 Task: Create a due date automation trigger when advanced on, on the monday of the week before a card is due add fields with custom field "Resume" set to a date less than 1 working days ago at 11:00 AM.
Action: Mouse moved to (1107, 91)
Screenshot: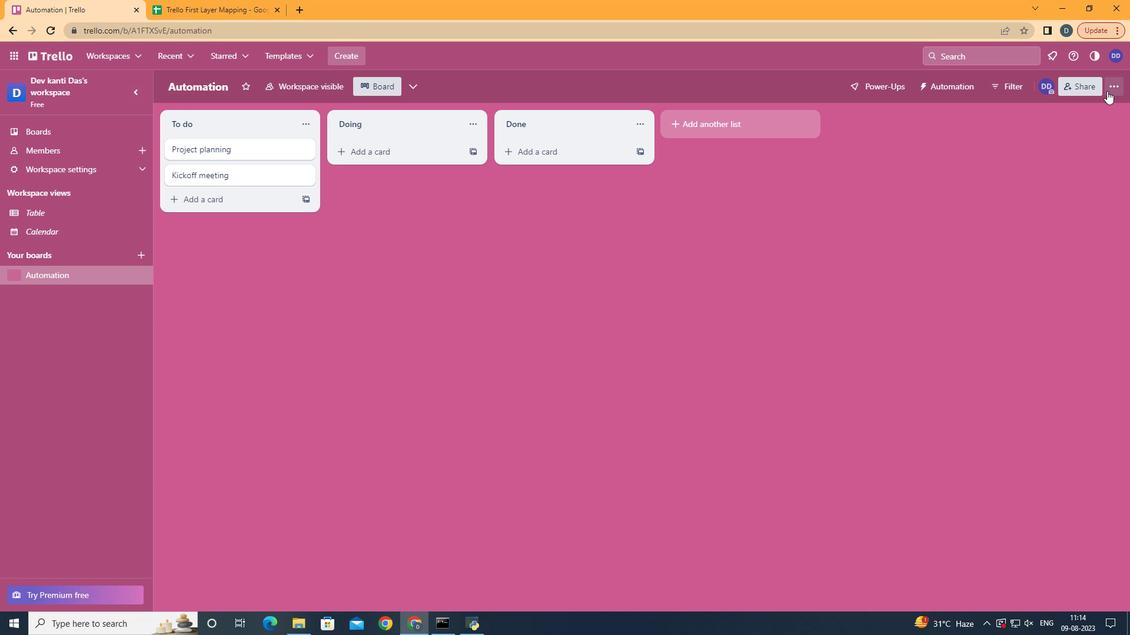 
Action: Mouse pressed left at (1107, 91)
Screenshot: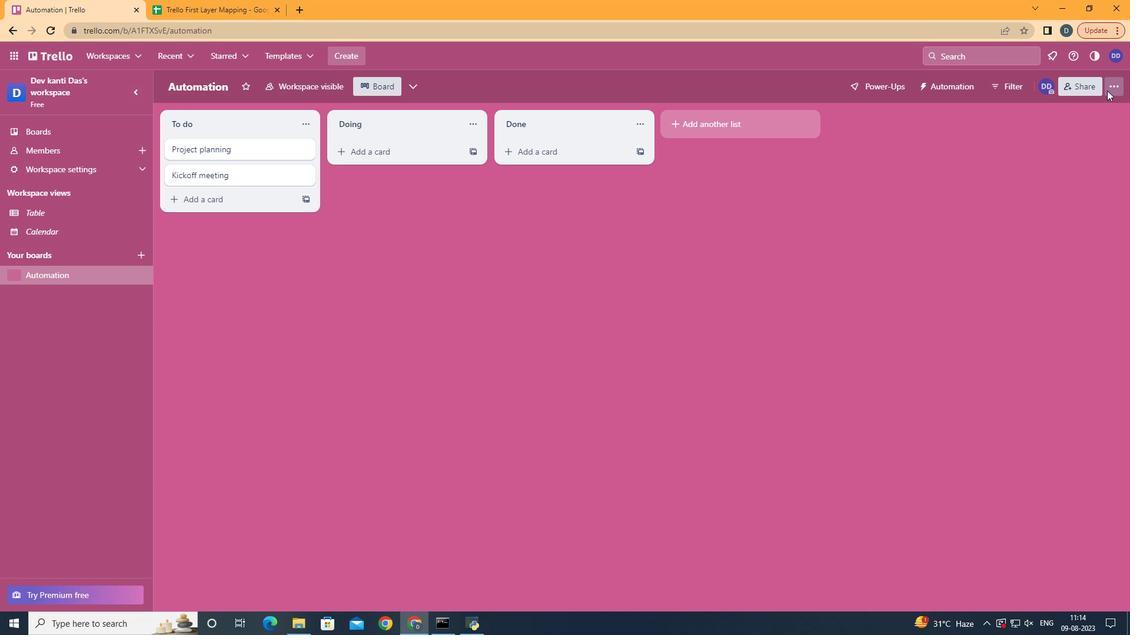 
Action: Mouse moved to (1026, 267)
Screenshot: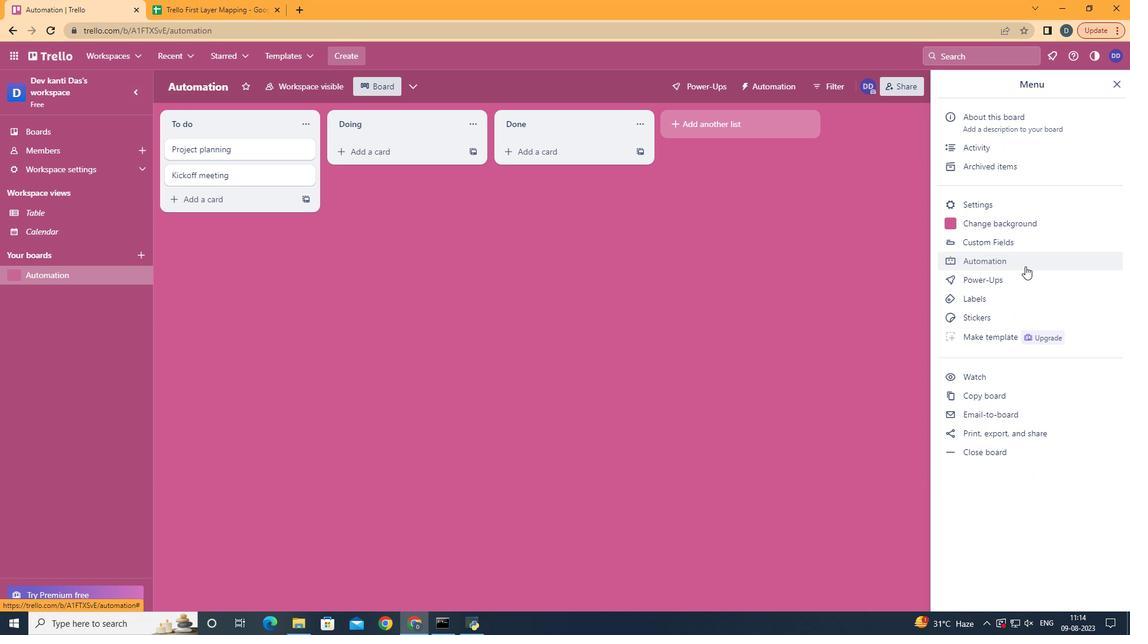 
Action: Mouse pressed left at (1026, 267)
Screenshot: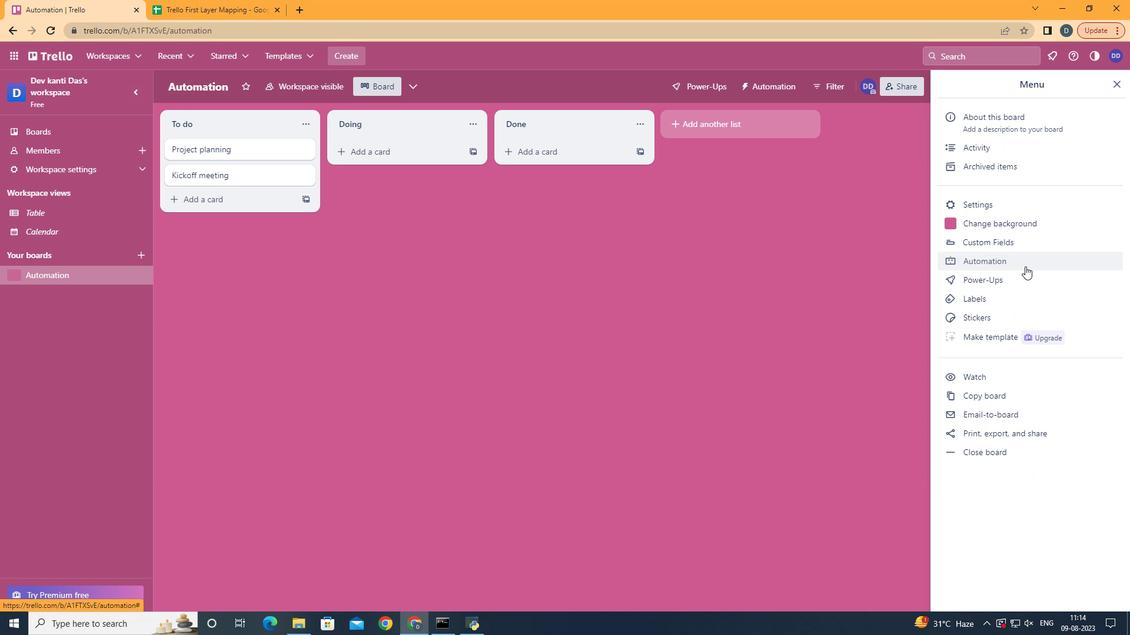
Action: Mouse moved to (213, 244)
Screenshot: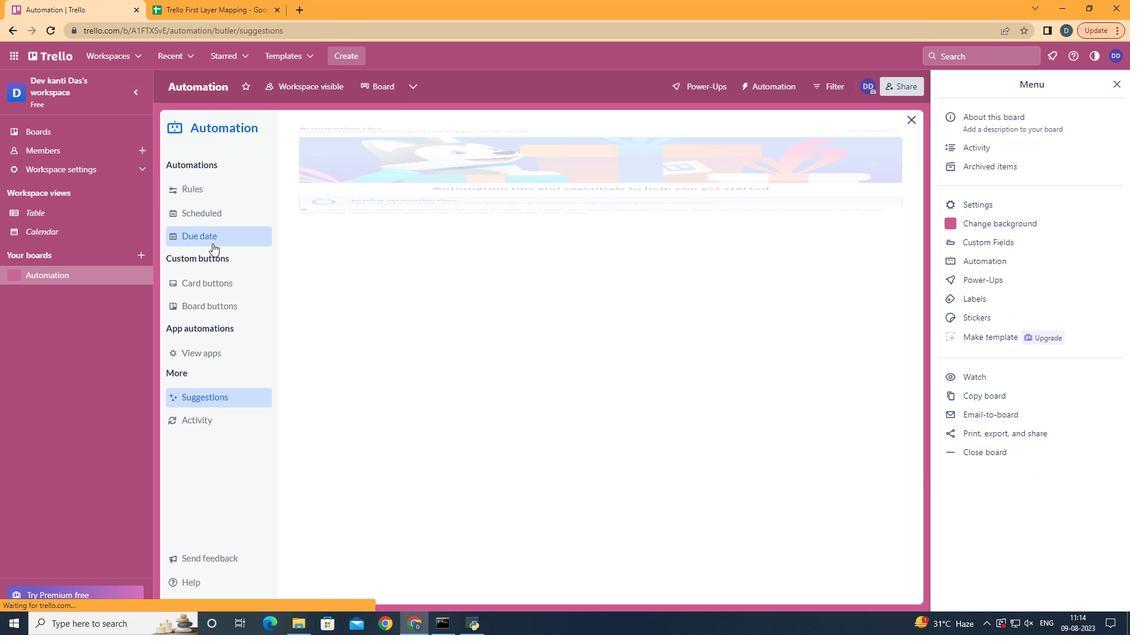 
Action: Mouse pressed left at (213, 244)
Screenshot: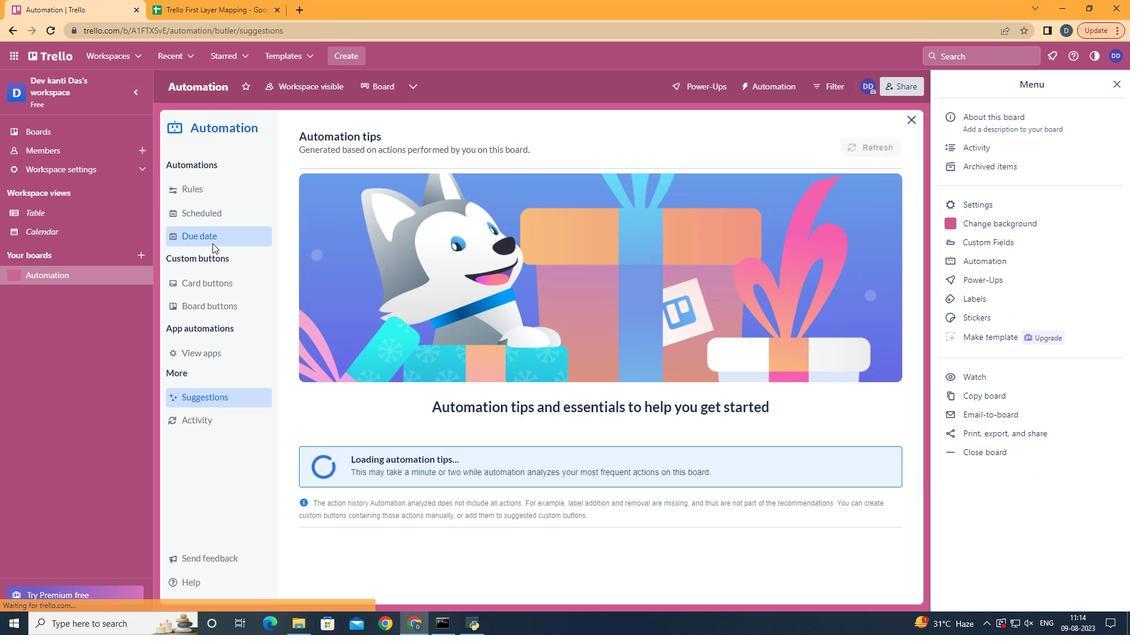 
Action: Mouse moved to (827, 145)
Screenshot: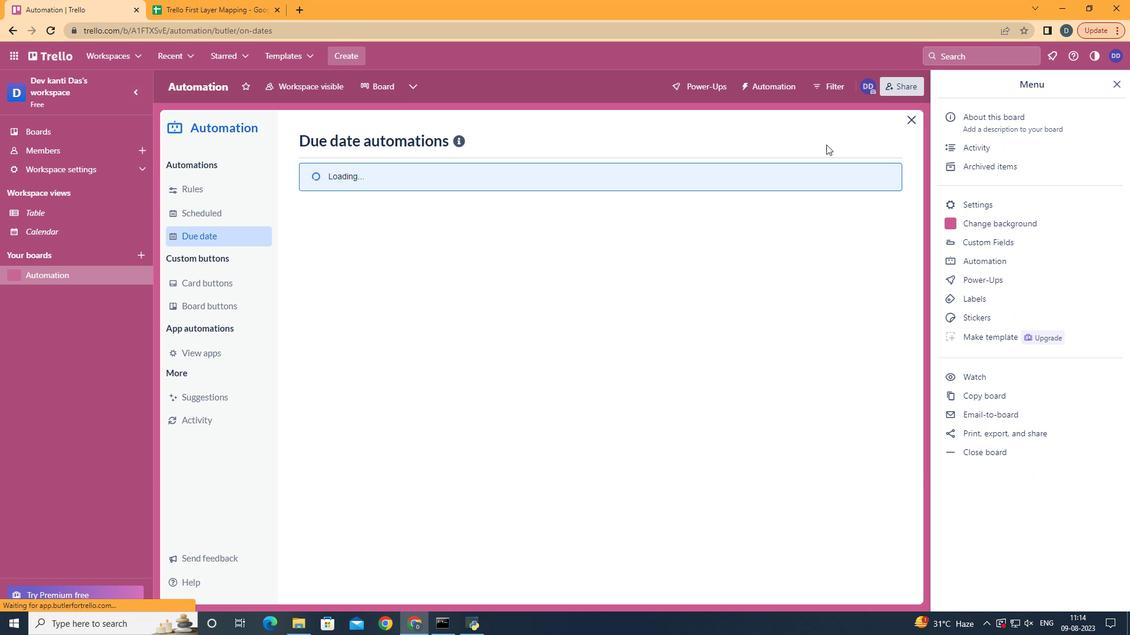 
Action: Mouse pressed left at (827, 145)
Screenshot: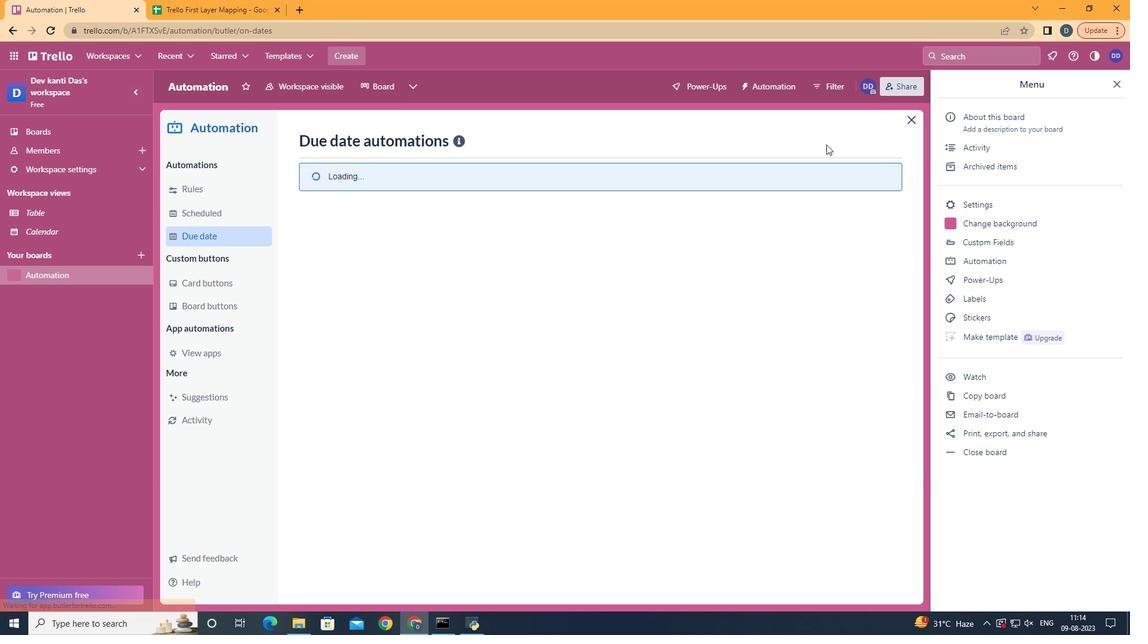 
Action: Mouse moved to (828, 138)
Screenshot: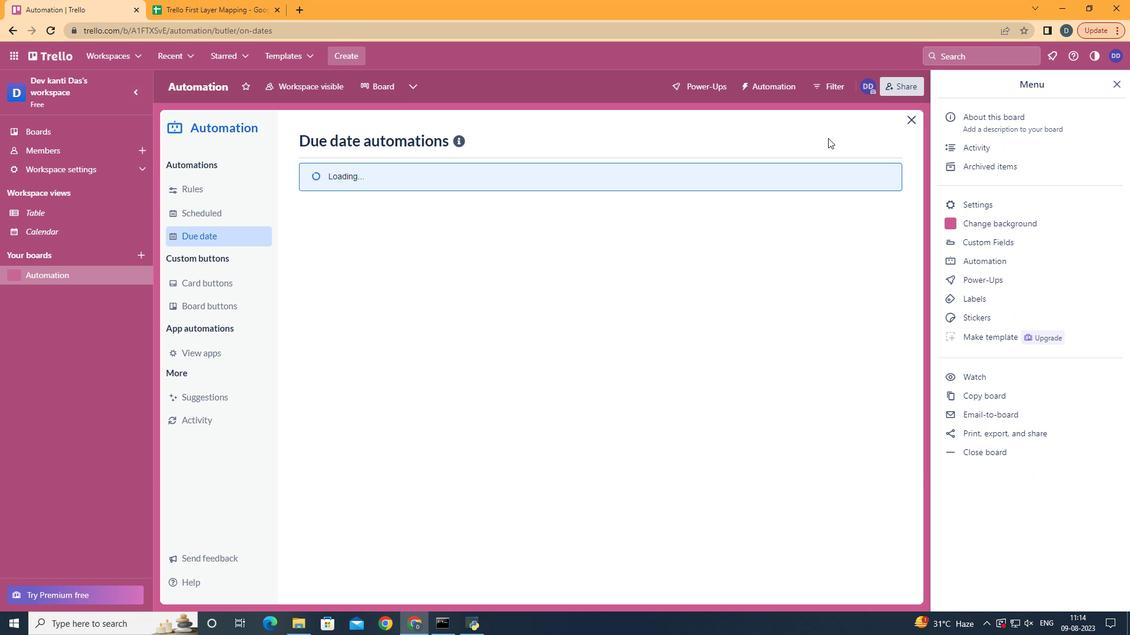 
Action: Mouse pressed left at (828, 138)
Screenshot: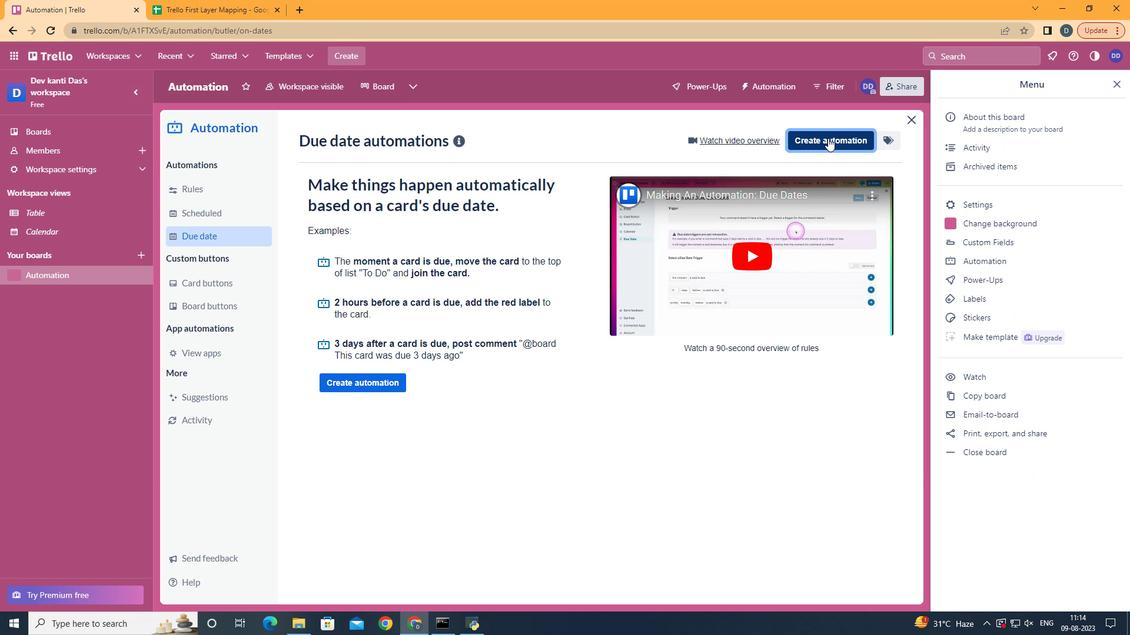 
Action: Mouse moved to (675, 252)
Screenshot: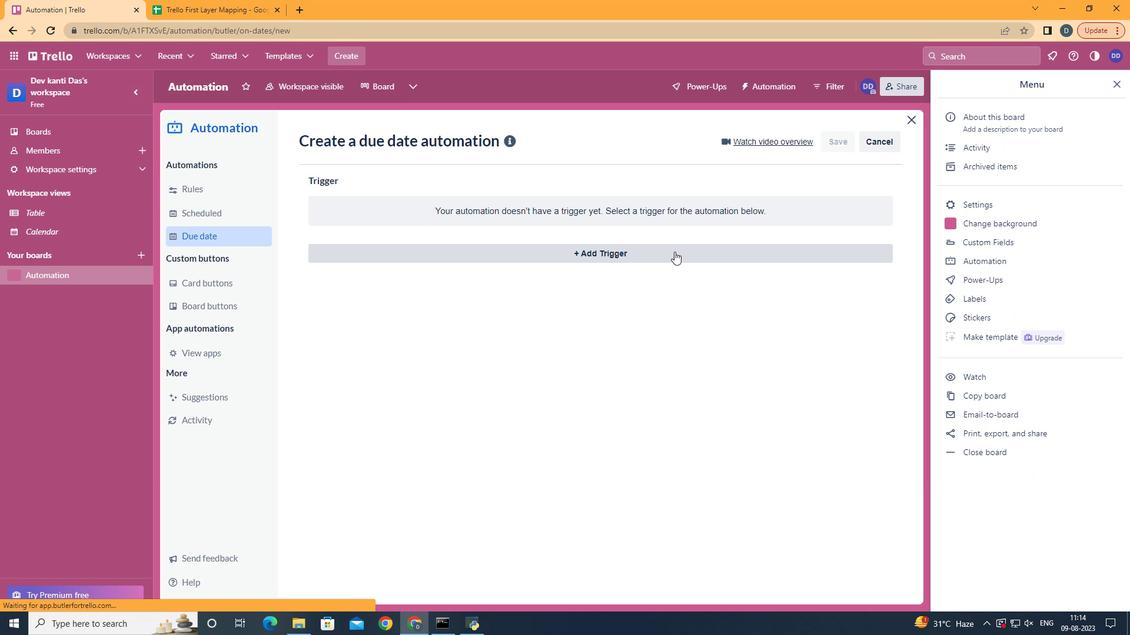 
Action: Mouse pressed left at (675, 252)
Screenshot: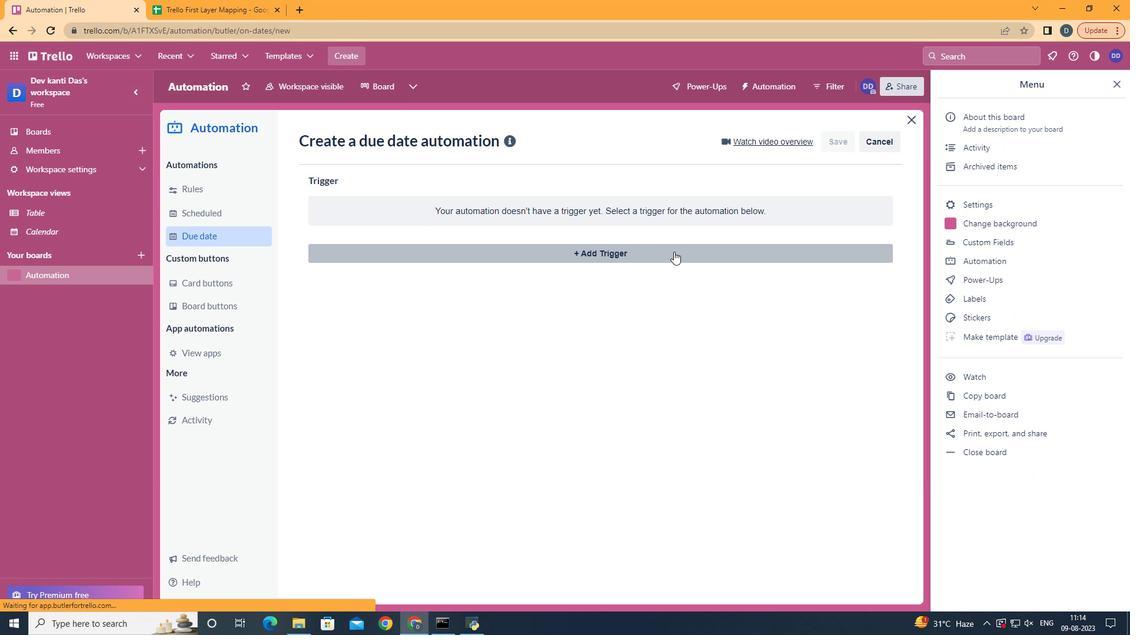 
Action: Mouse moved to (424, 563)
Screenshot: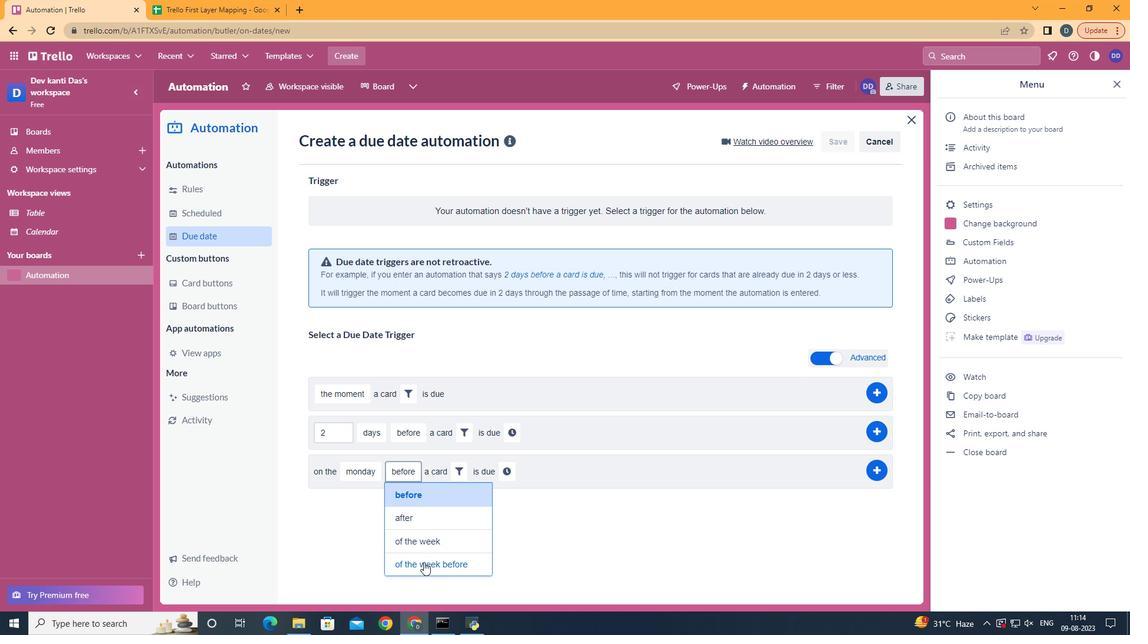 
Action: Mouse pressed left at (424, 563)
Screenshot: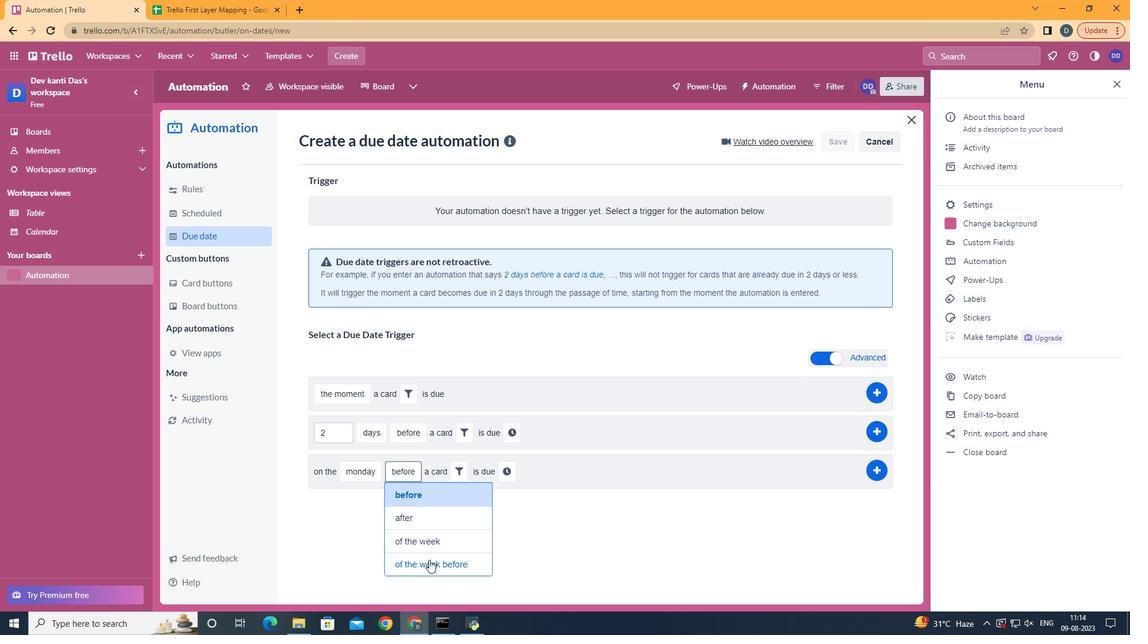 
Action: Mouse moved to (502, 468)
Screenshot: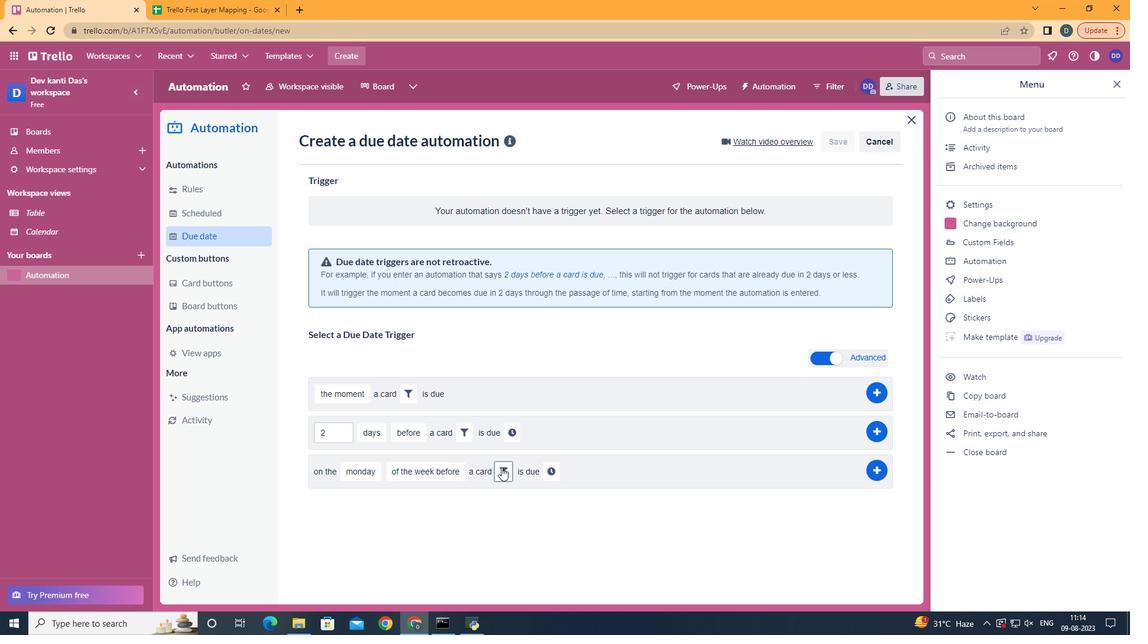 
Action: Mouse pressed left at (502, 468)
Screenshot: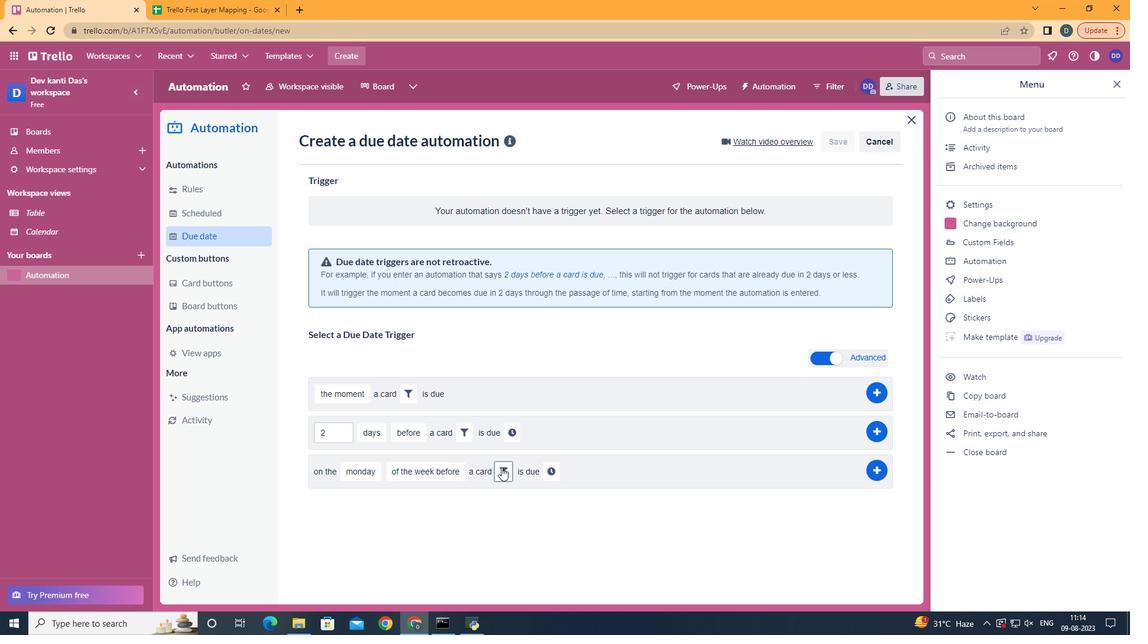 
Action: Mouse moved to (698, 518)
Screenshot: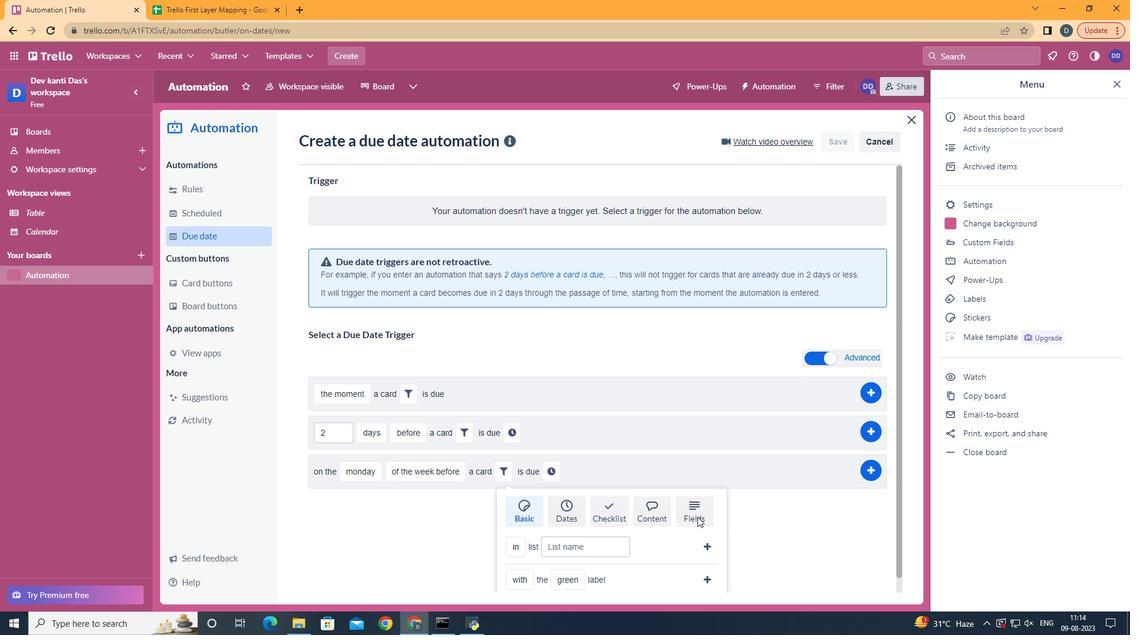 
Action: Mouse pressed left at (698, 518)
Screenshot: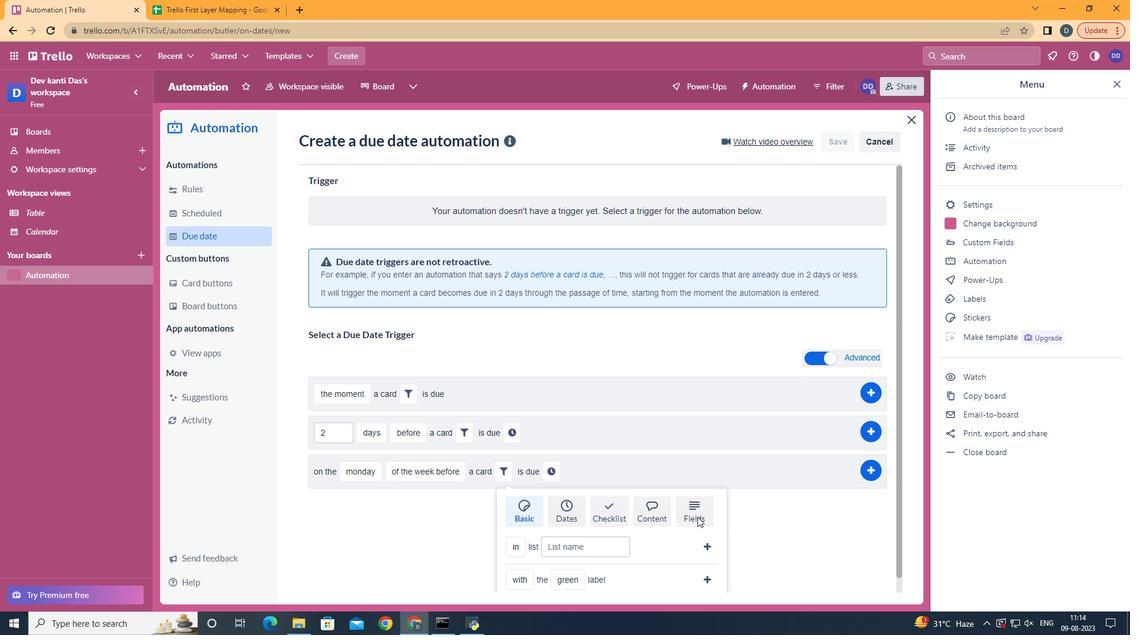 
Action: Mouse scrolled (698, 517) with delta (0, 0)
Screenshot: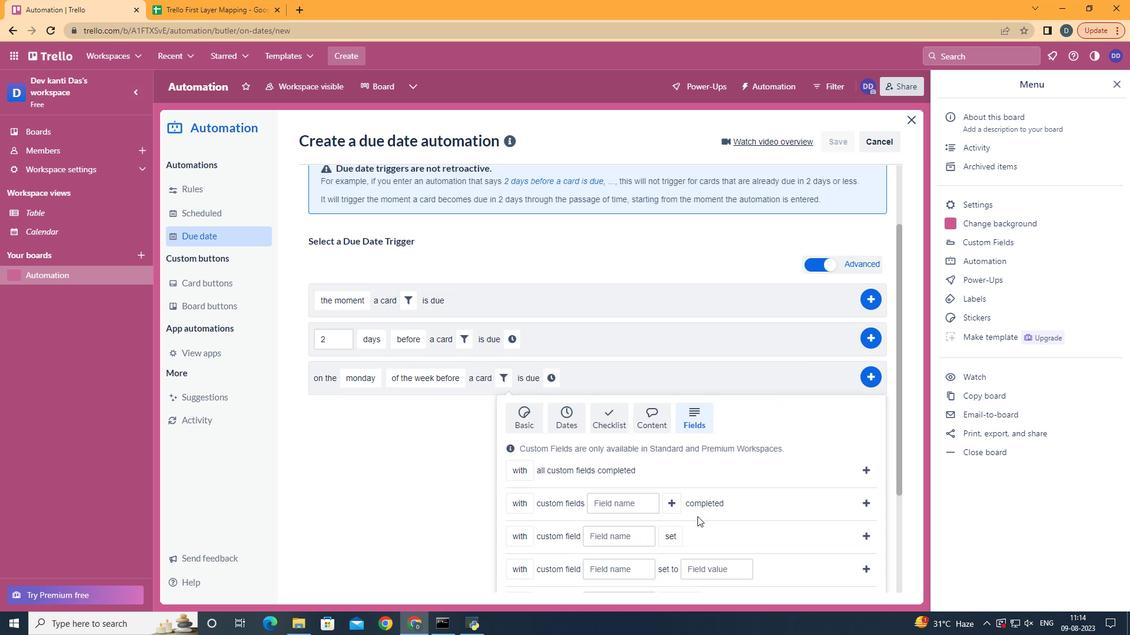 
Action: Mouse scrolled (698, 517) with delta (0, 0)
Screenshot: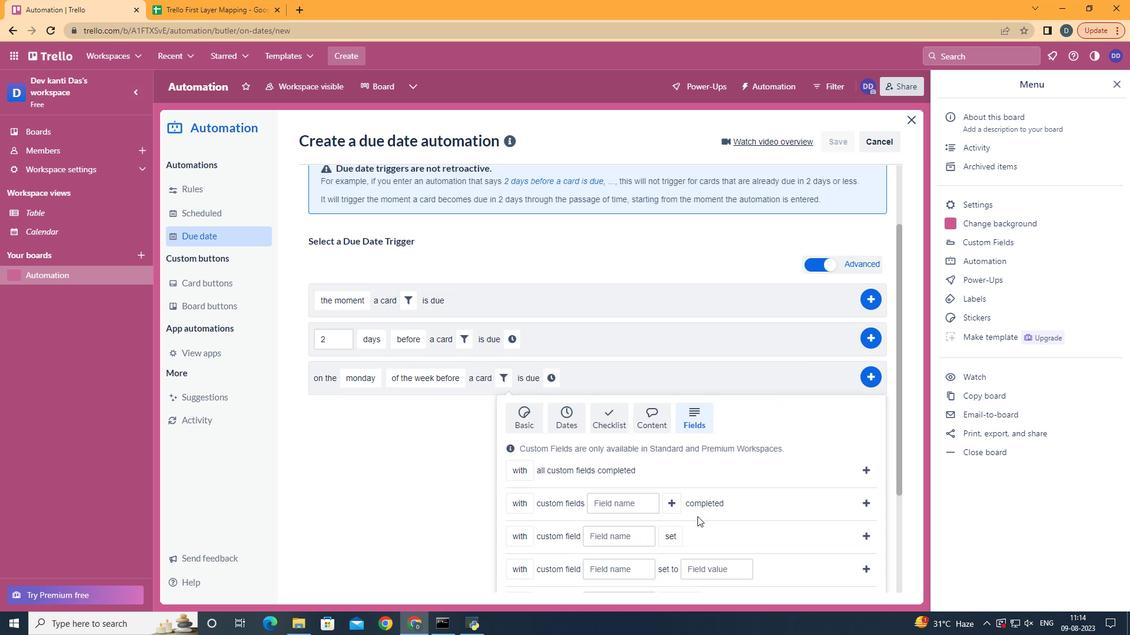 
Action: Mouse scrolled (698, 517) with delta (0, 0)
Screenshot: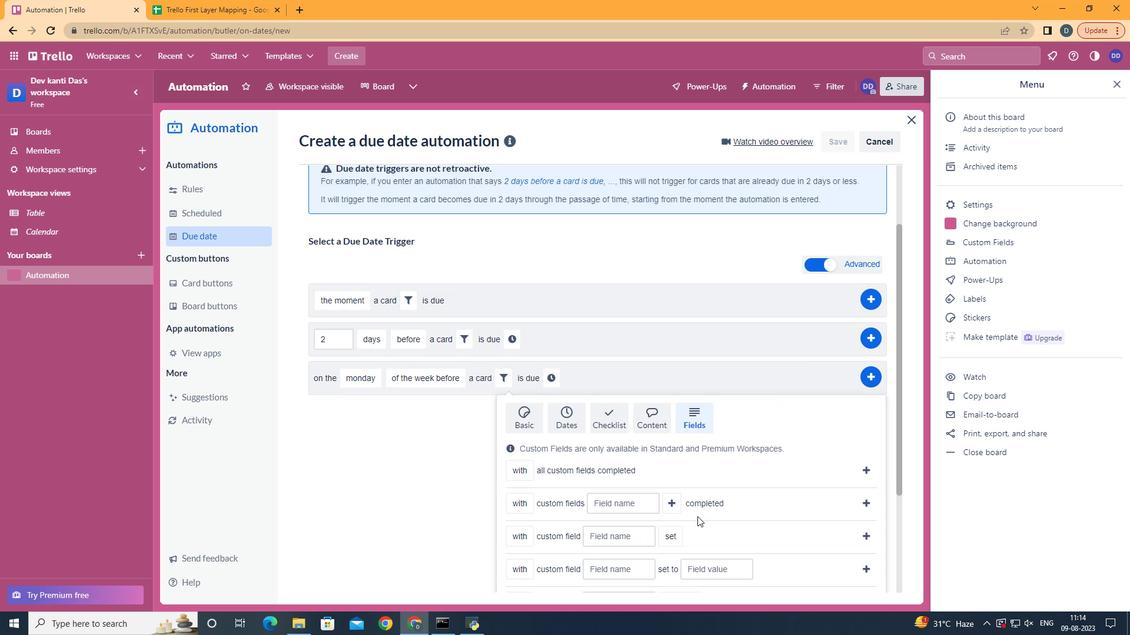 
Action: Mouse scrolled (698, 517) with delta (0, 0)
Screenshot: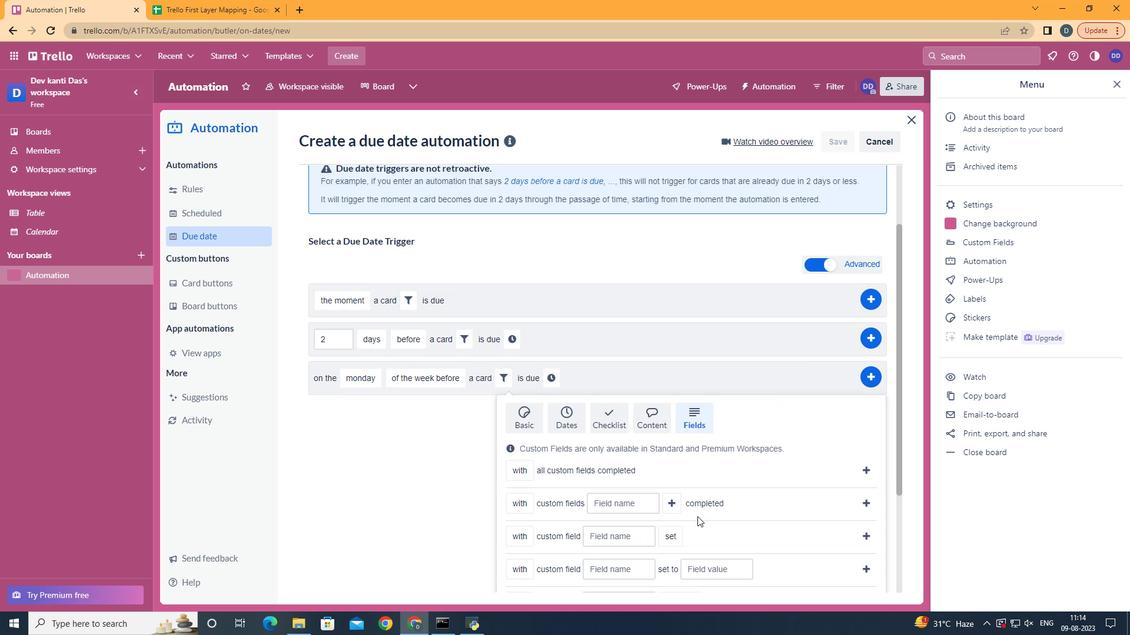 
Action: Mouse scrolled (698, 517) with delta (0, 0)
Screenshot: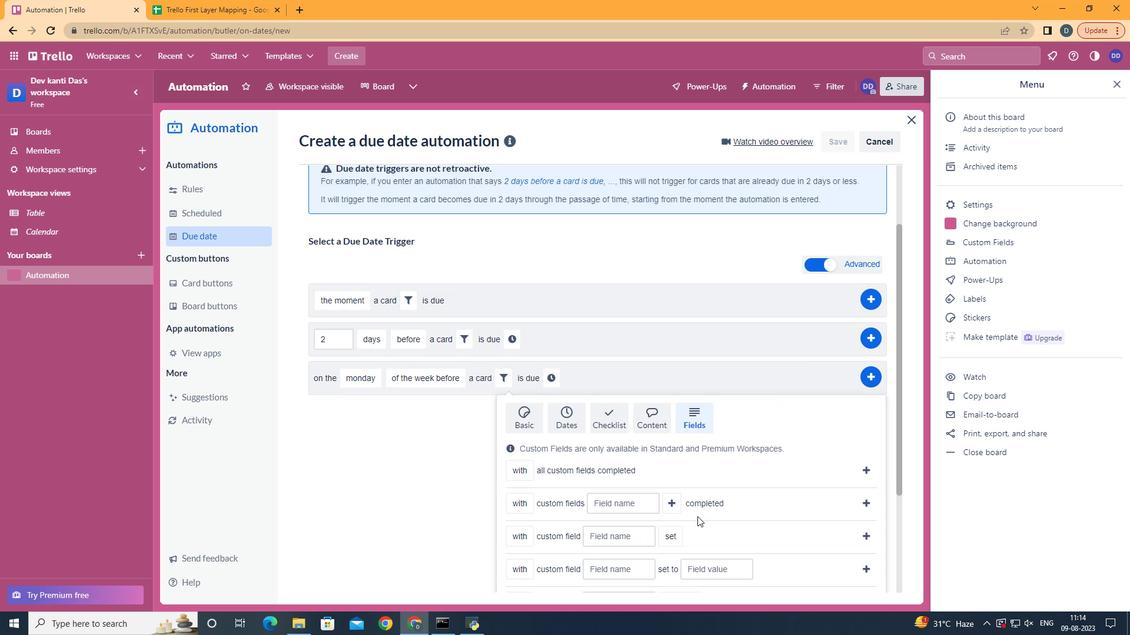 
Action: Mouse scrolled (698, 517) with delta (0, 0)
Screenshot: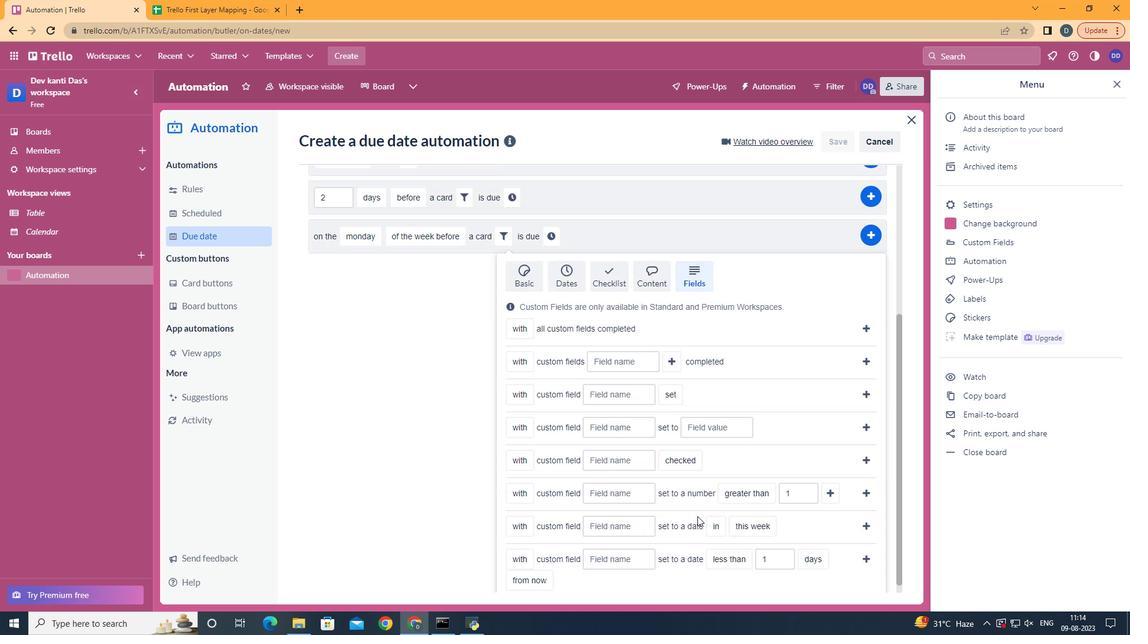 
Action: Mouse moved to (535, 502)
Screenshot: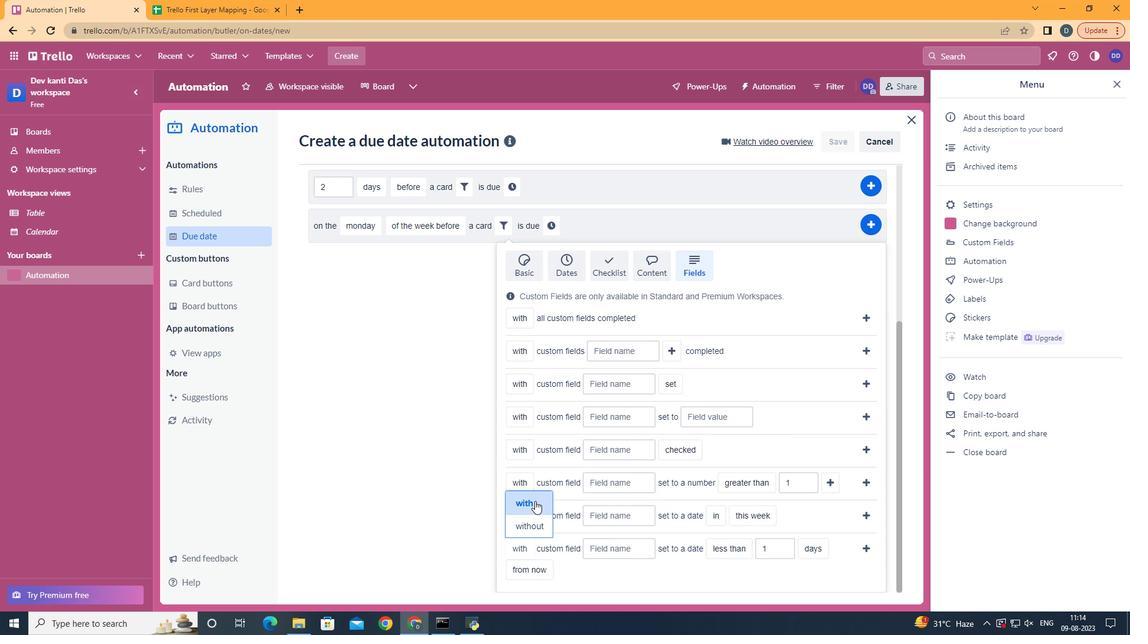 
Action: Mouse pressed left at (535, 502)
Screenshot: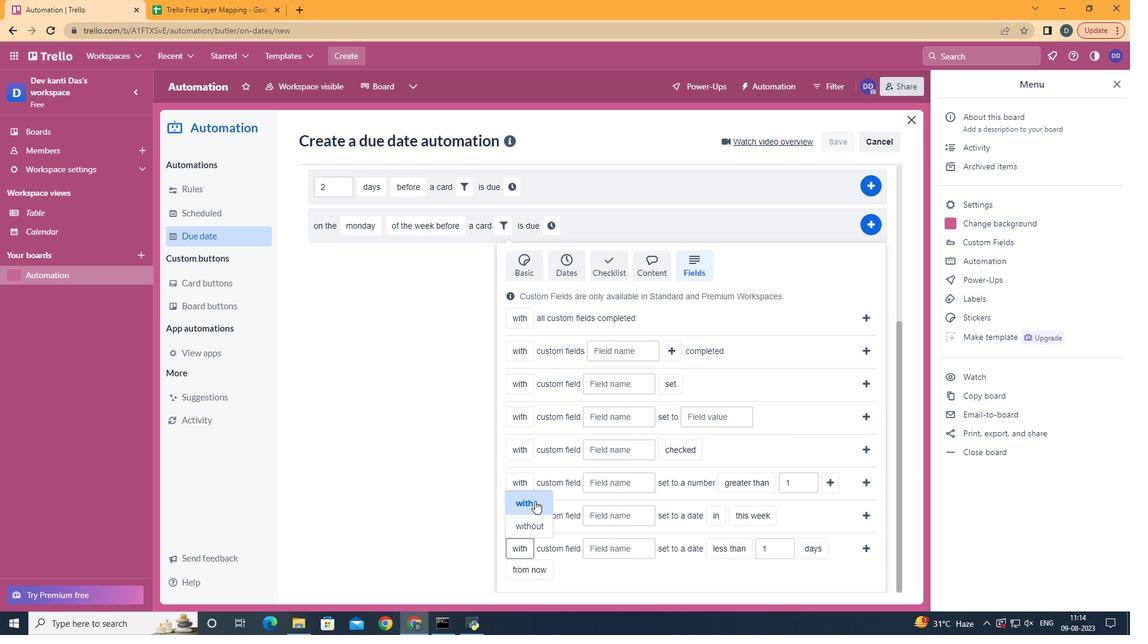 
Action: Mouse moved to (608, 546)
Screenshot: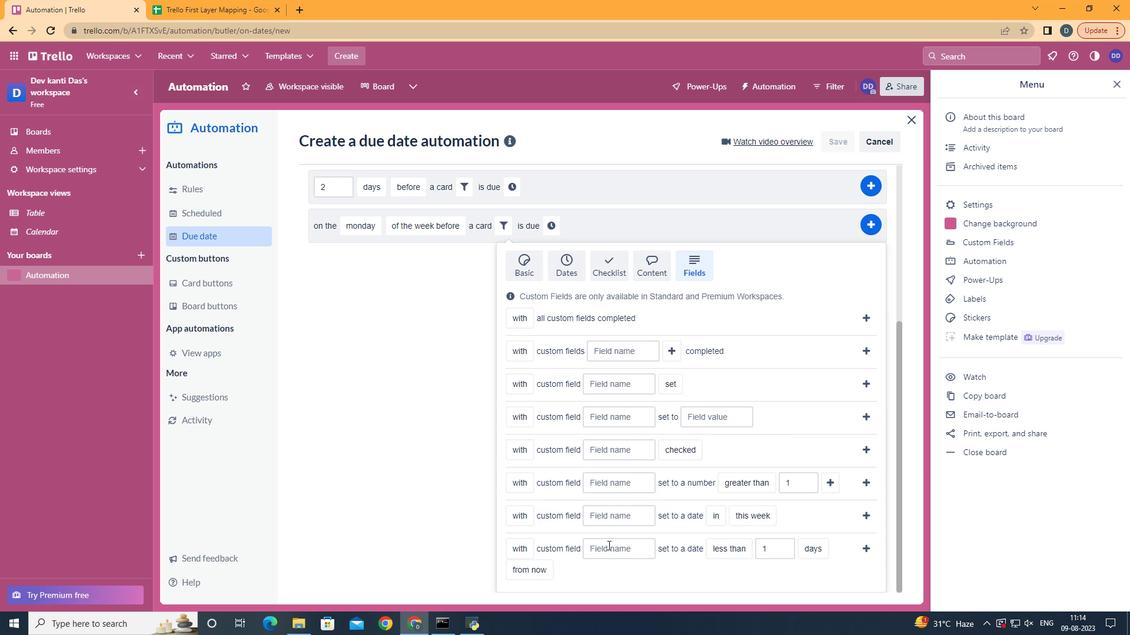 
Action: Mouse pressed left at (608, 546)
Screenshot: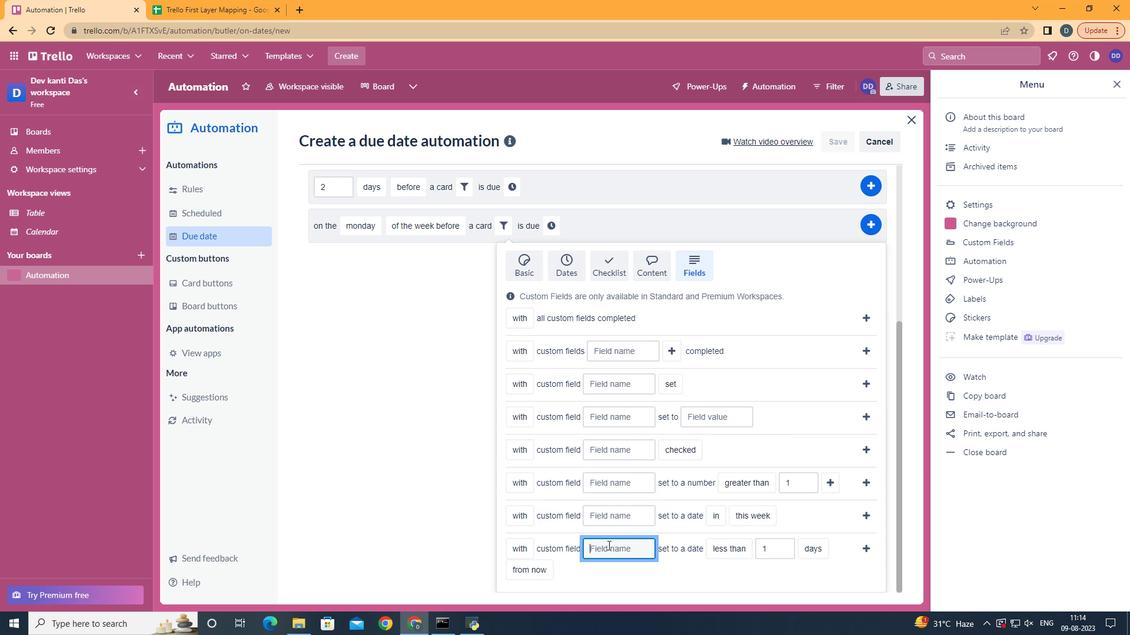 
Action: Key pressed <Key.shift>Resume
Screenshot: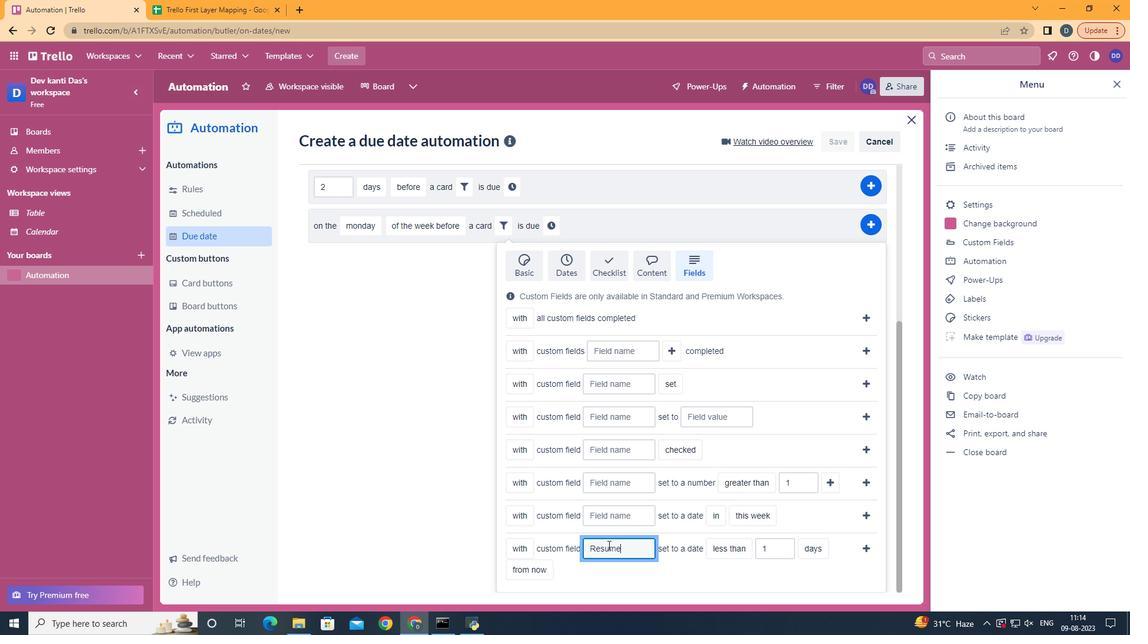 
Action: Mouse moved to (751, 462)
Screenshot: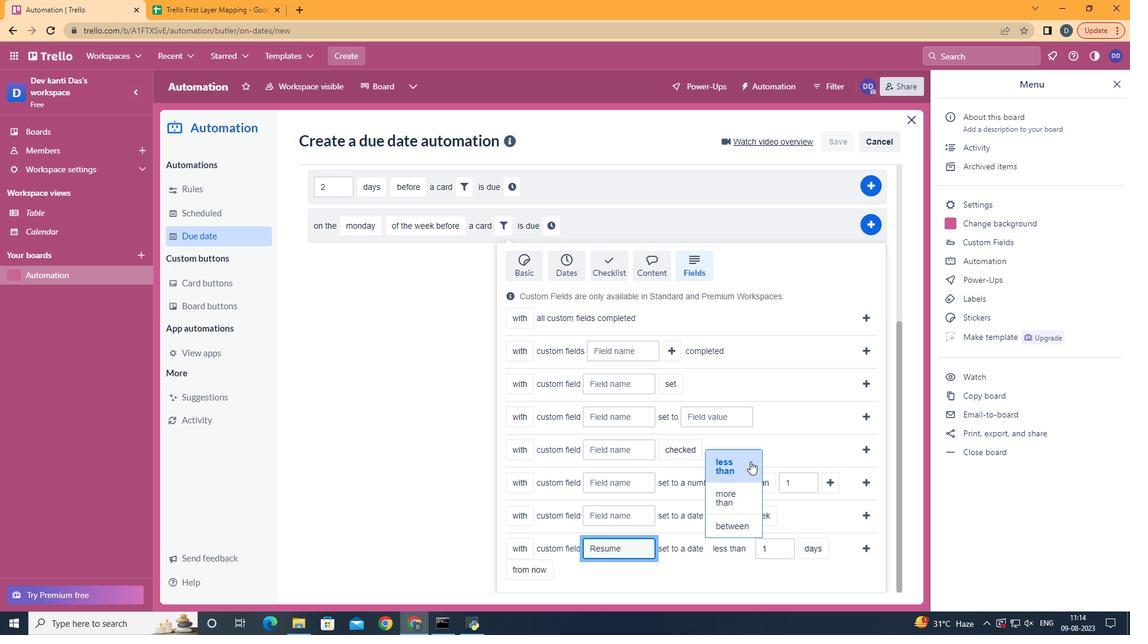 
Action: Mouse pressed left at (751, 462)
Screenshot: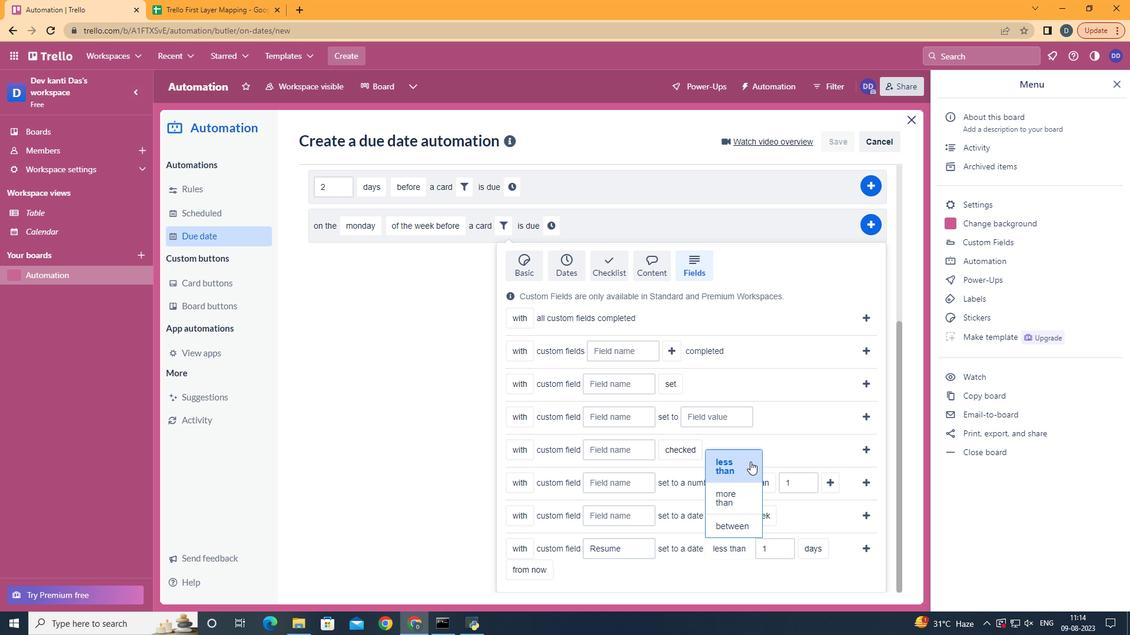 
Action: Mouse moved to (816, 532)
Screenshot: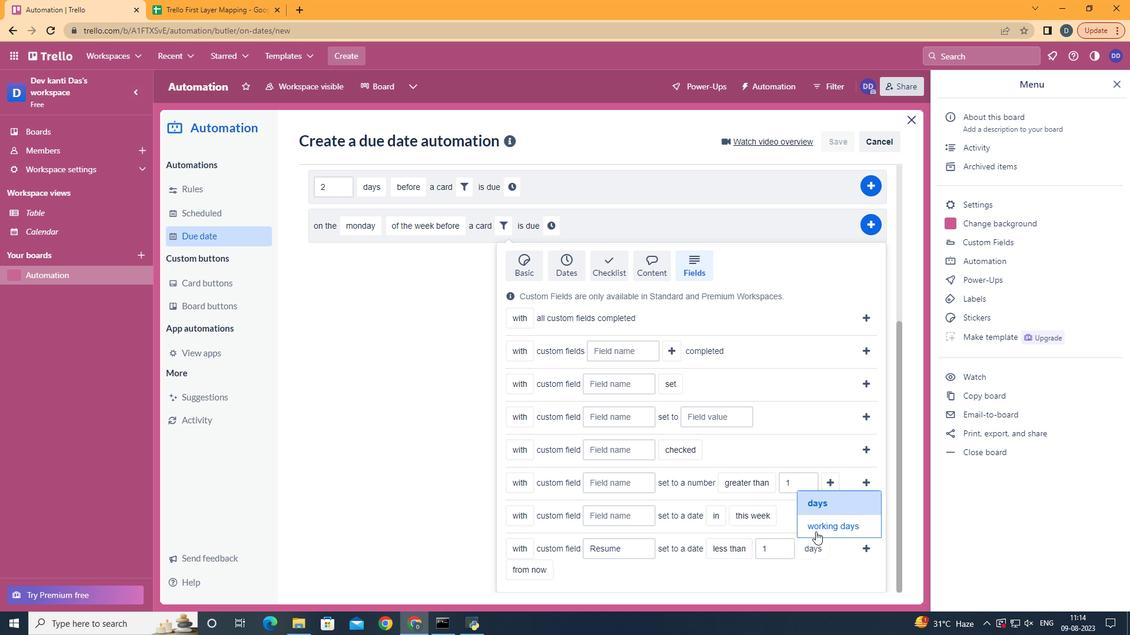
Action: Mouse pressed left at (816, 532)
Screenshot: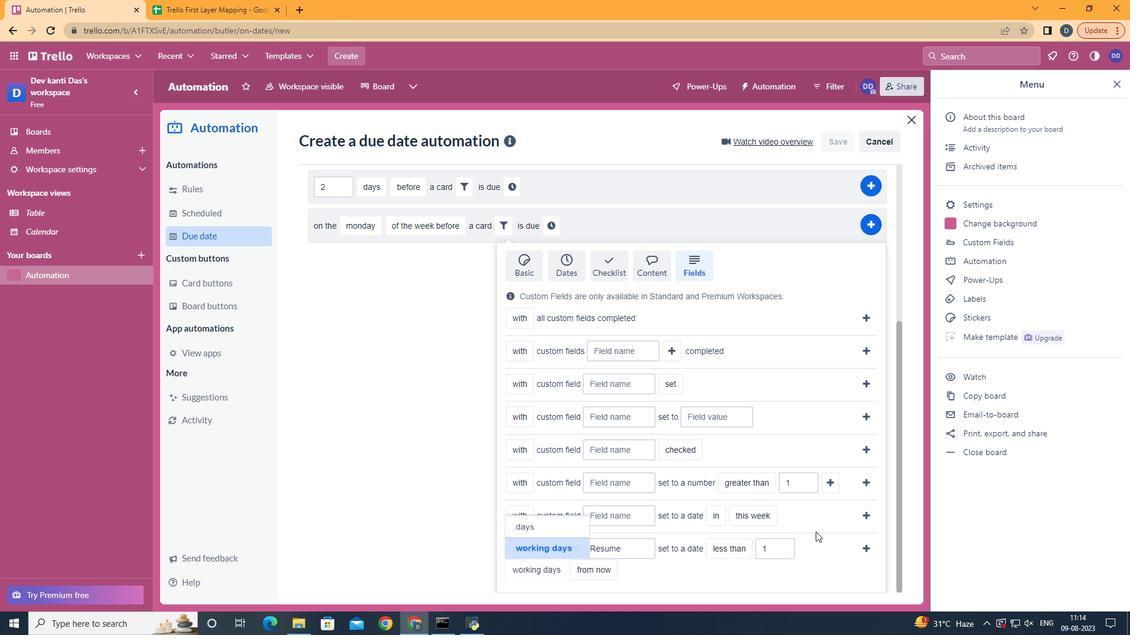 
Action: Mouse moved to (604, 552)
Screenshot: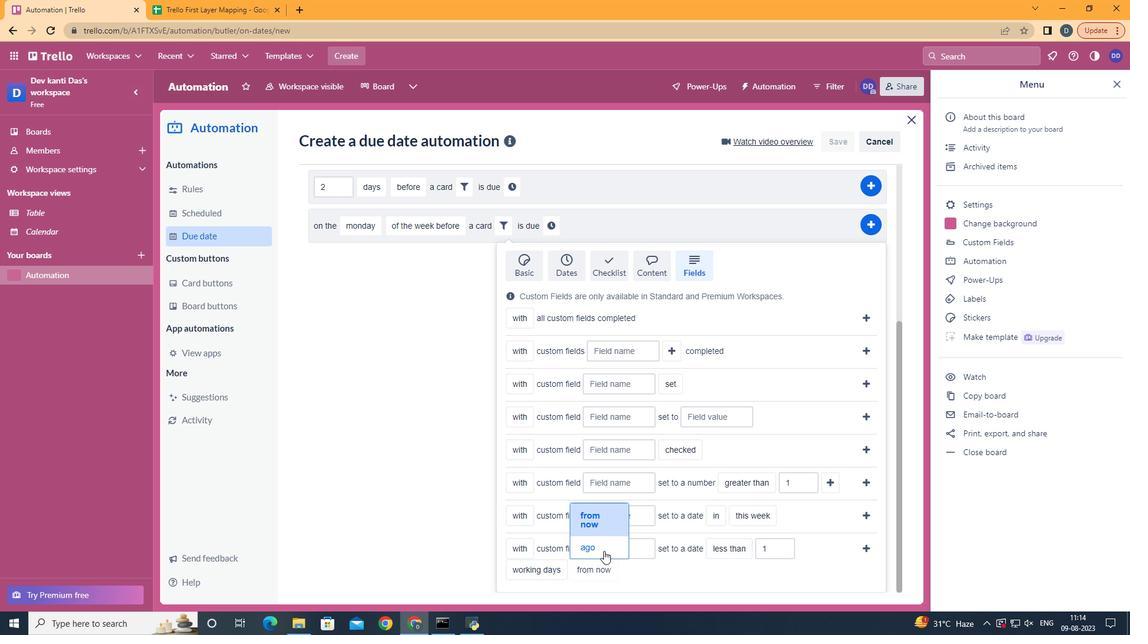 
Action: Mouse pressed left at (604, 552)
Screenshot: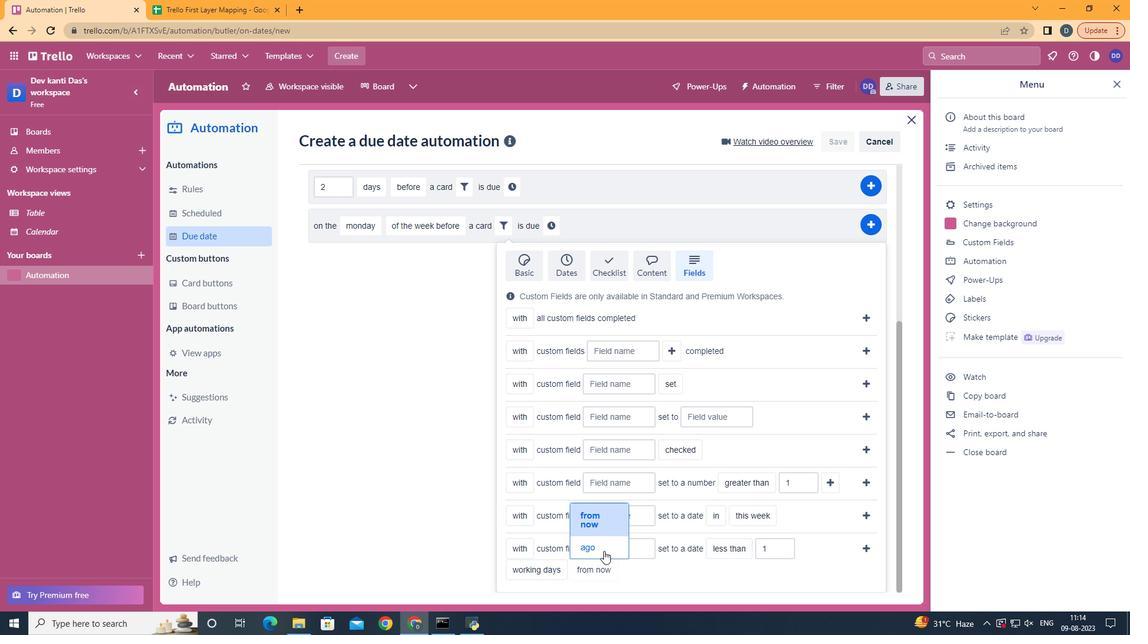 
Action: Mouse moved to (859, 549)
Screenshot: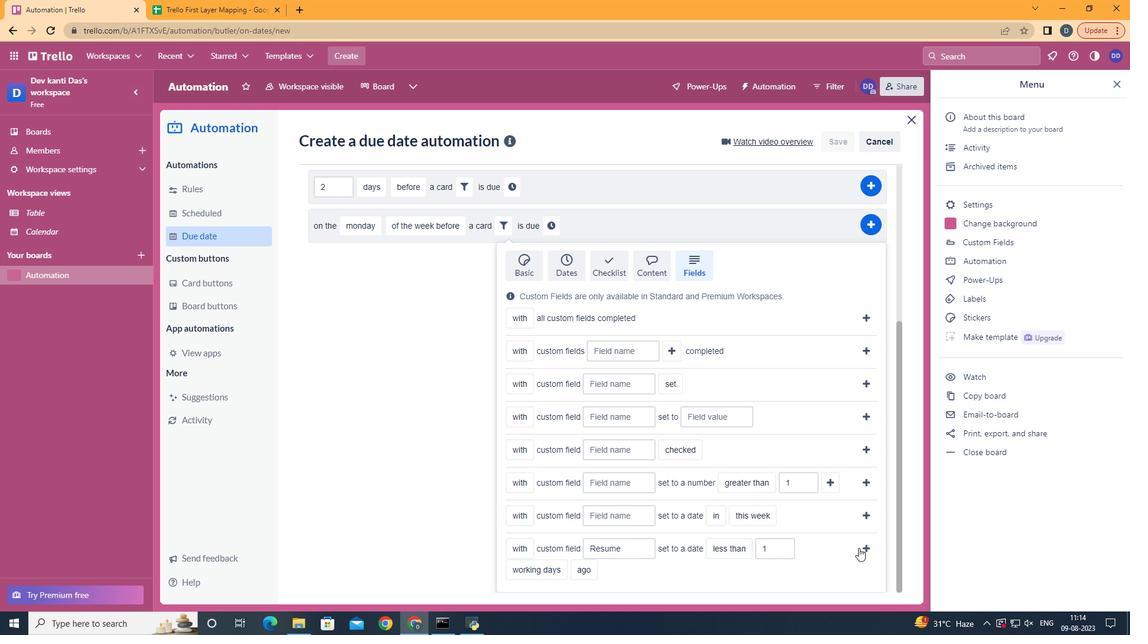 
Action: Mouse pressed left at (859, 549)
Screenshot: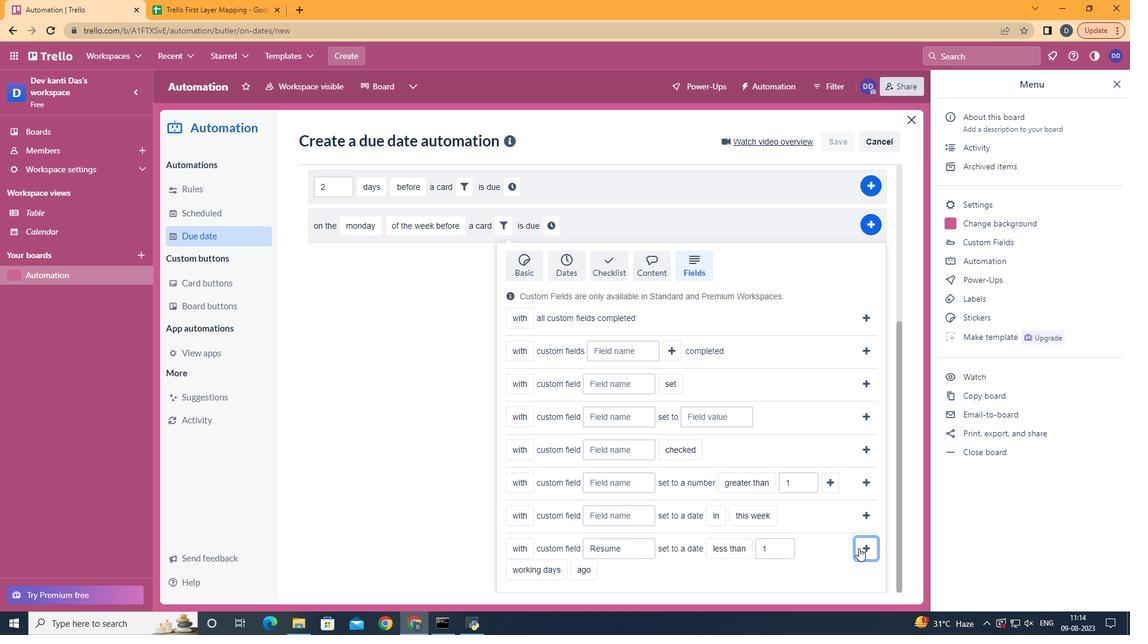 
Action: Mouse moved to (840, 475)
Screenshot: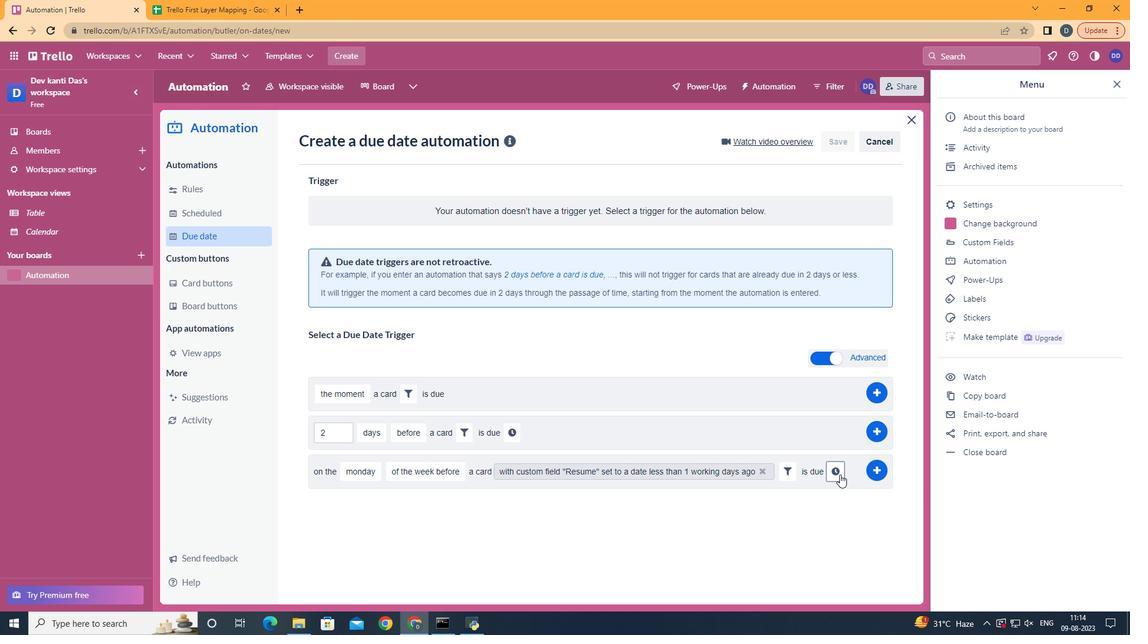 
Action: Mouse pressed left at (840, 475)
Screenshot: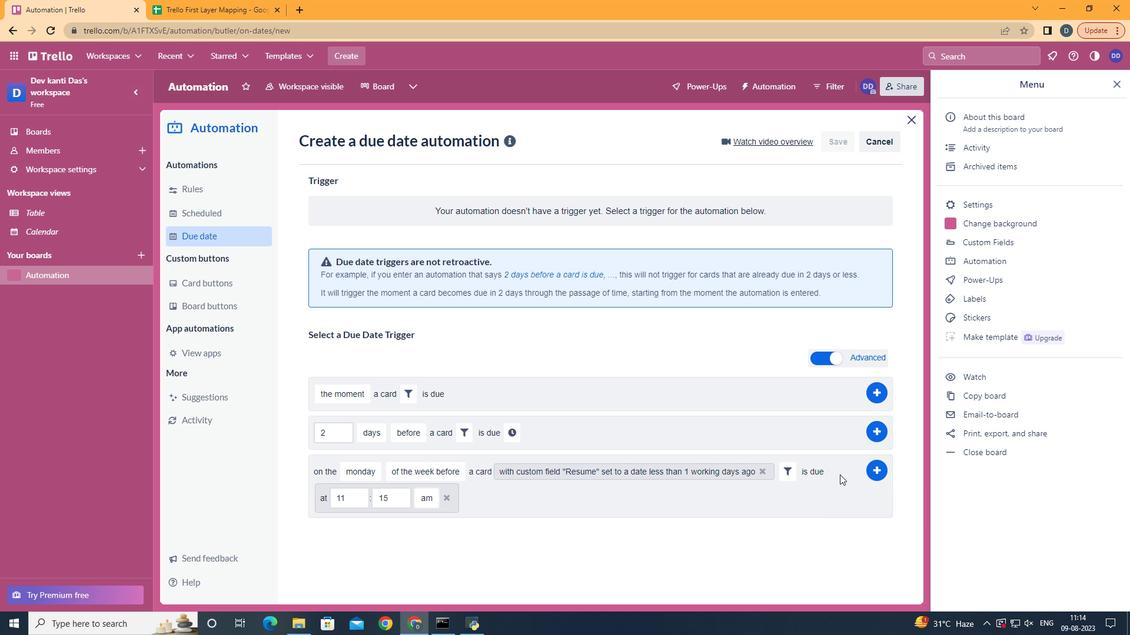 
Action: Mouse moved to (405, 498)
Screenshot: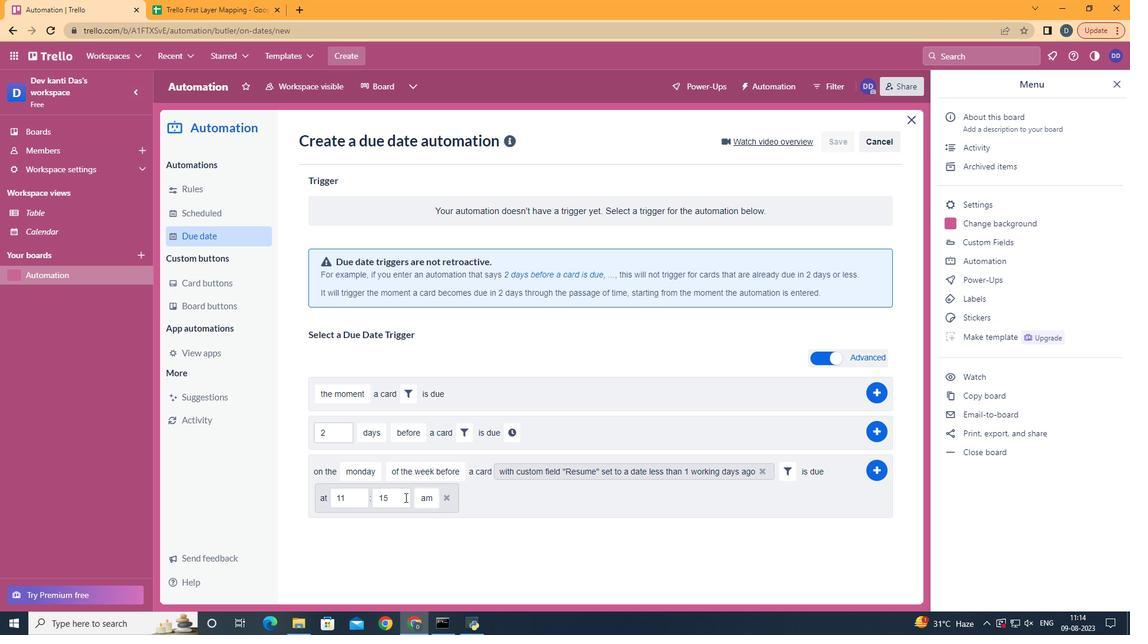 
Action: Mouse pressed left at (405, 498)
Screenshot: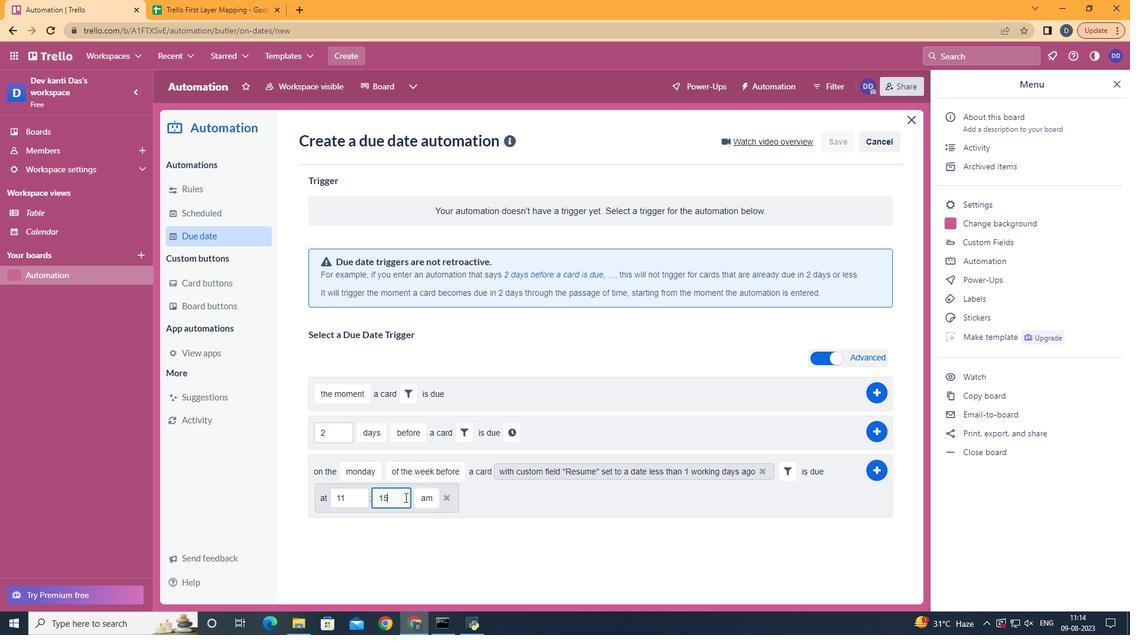 
Action: Key pressed <Key.backspace><Key.backspace>00
Screenshot: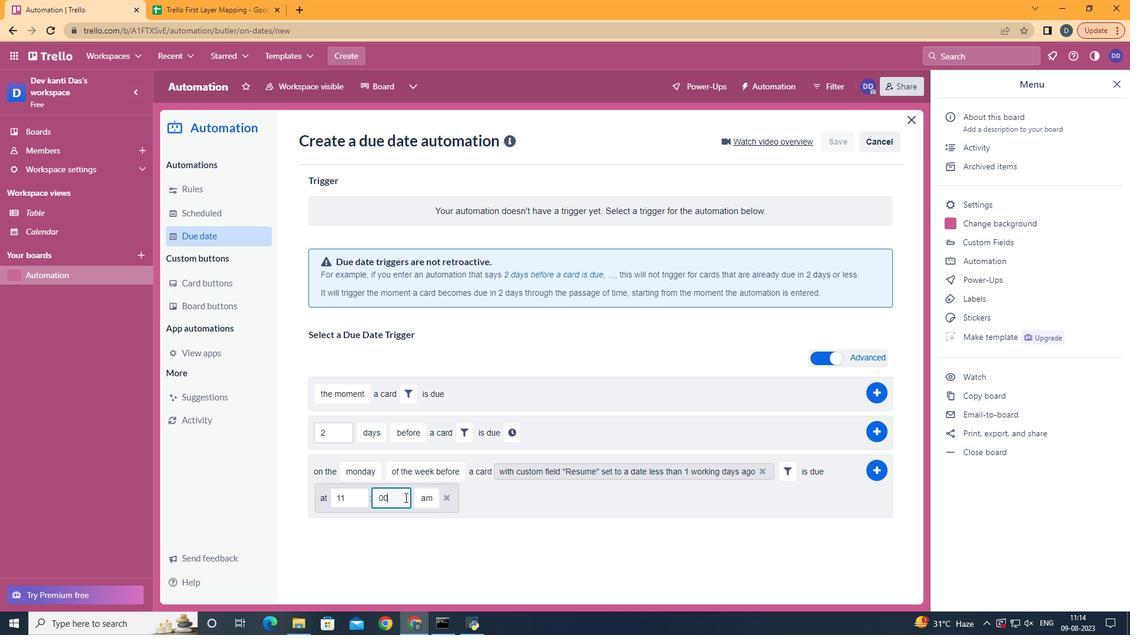 
Action: Mouse moved to (874, 470)
Screenshot: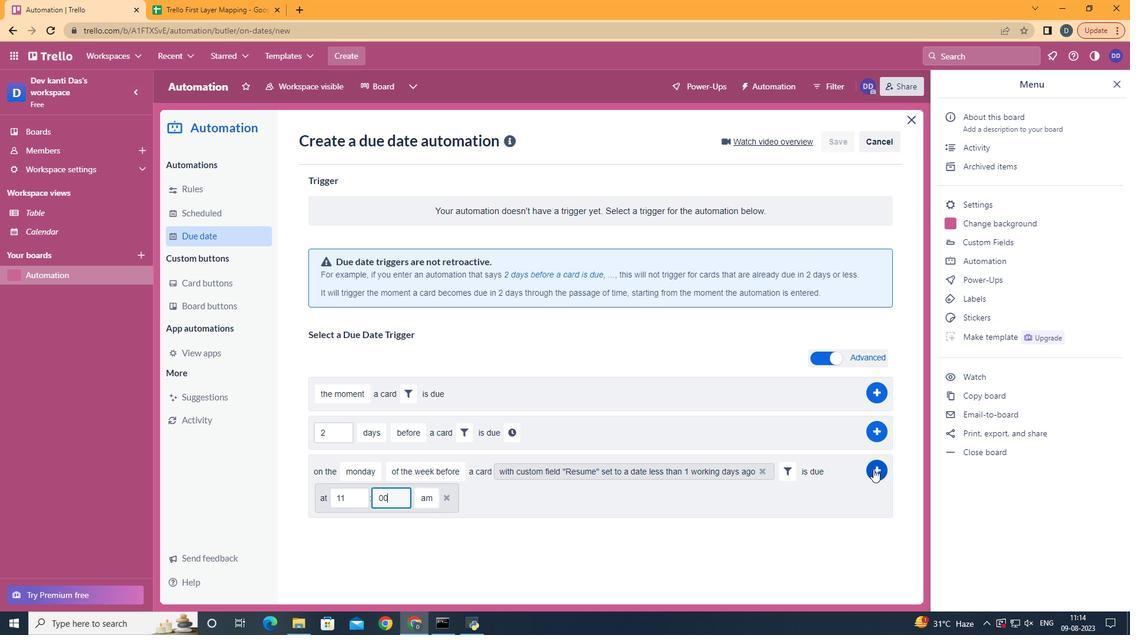 
Action: Mouse pressed left at (874, 470)
Screenshot: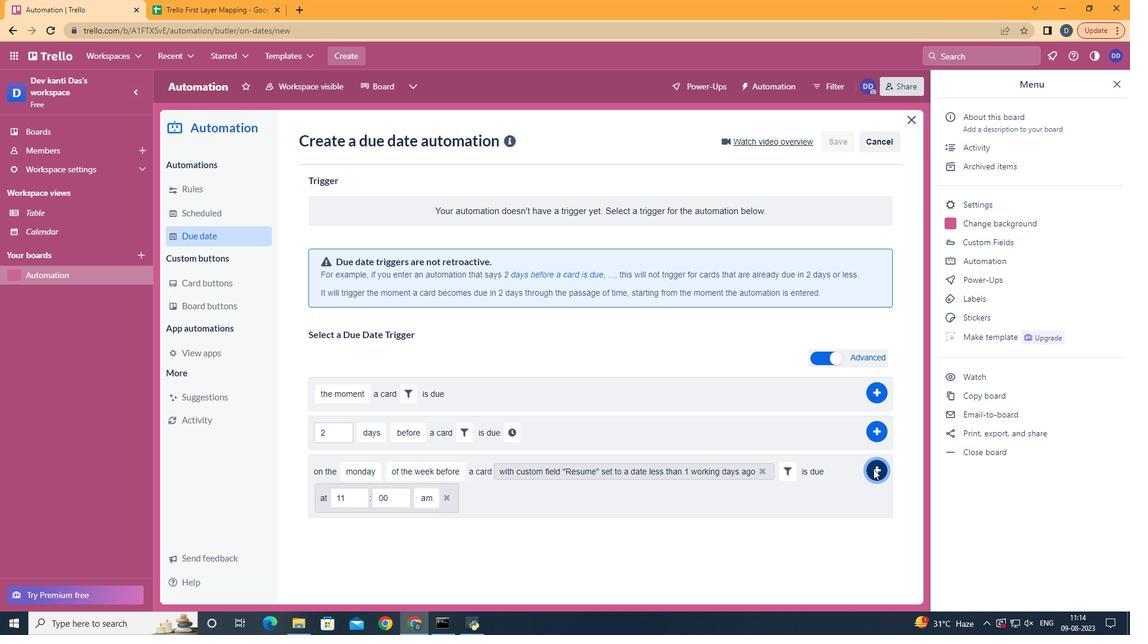 
Action: Mouse moved to (719, 295)
Screenshot: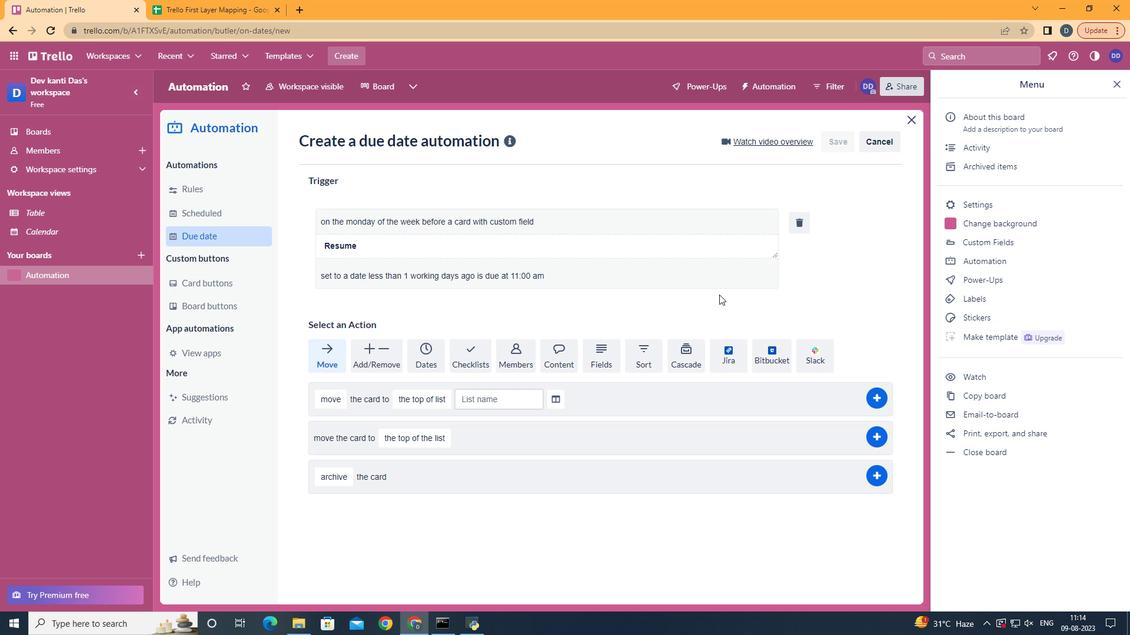
